 Task: Add a condition where "Type Is Task" in recently solved tickets.
Action: Mouse moved to (122, 434)
Screenshot: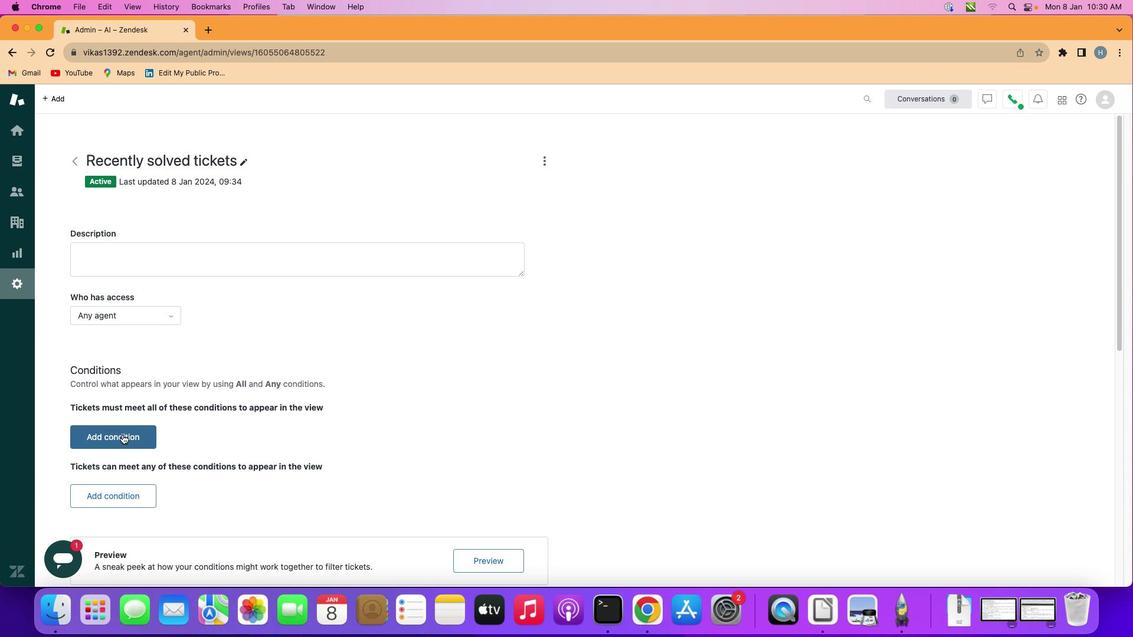 
Action: Mouse pressed left at (122, 434)
Screenshot: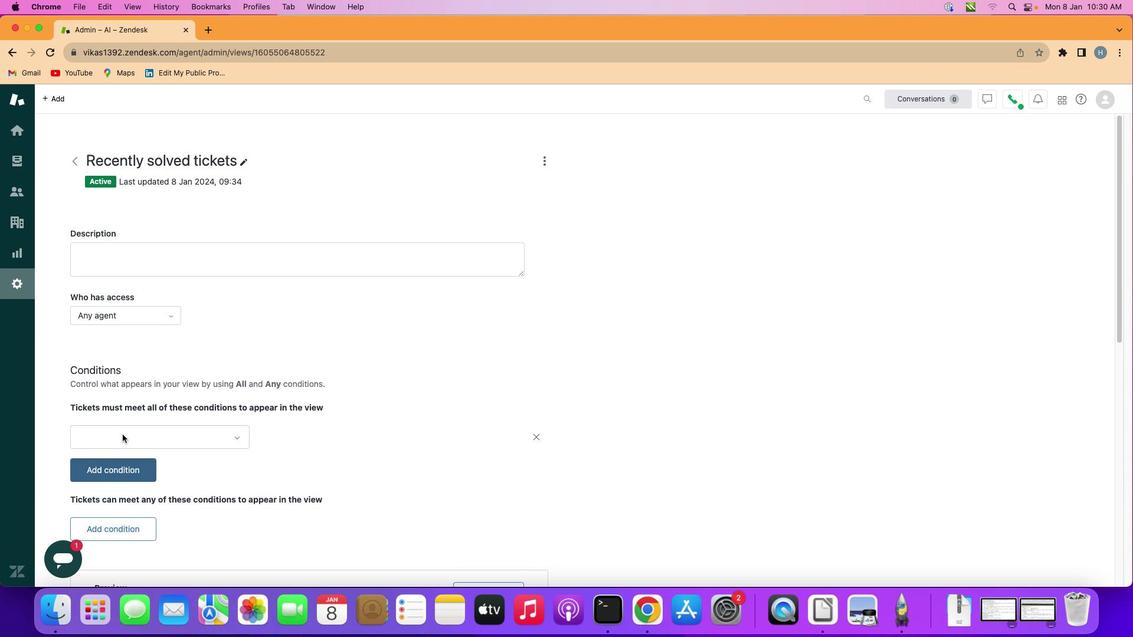 
Action: Mouse moved to (217, 438)
Screenshot: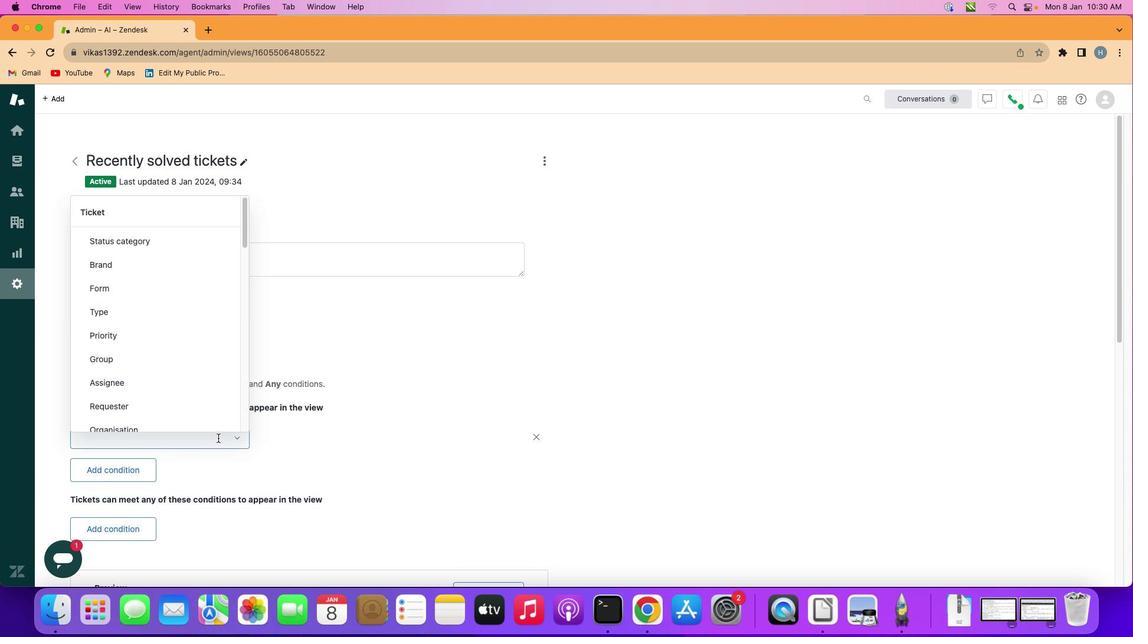 
Action: Mouse pressed left at (217, 438)
Screenshot: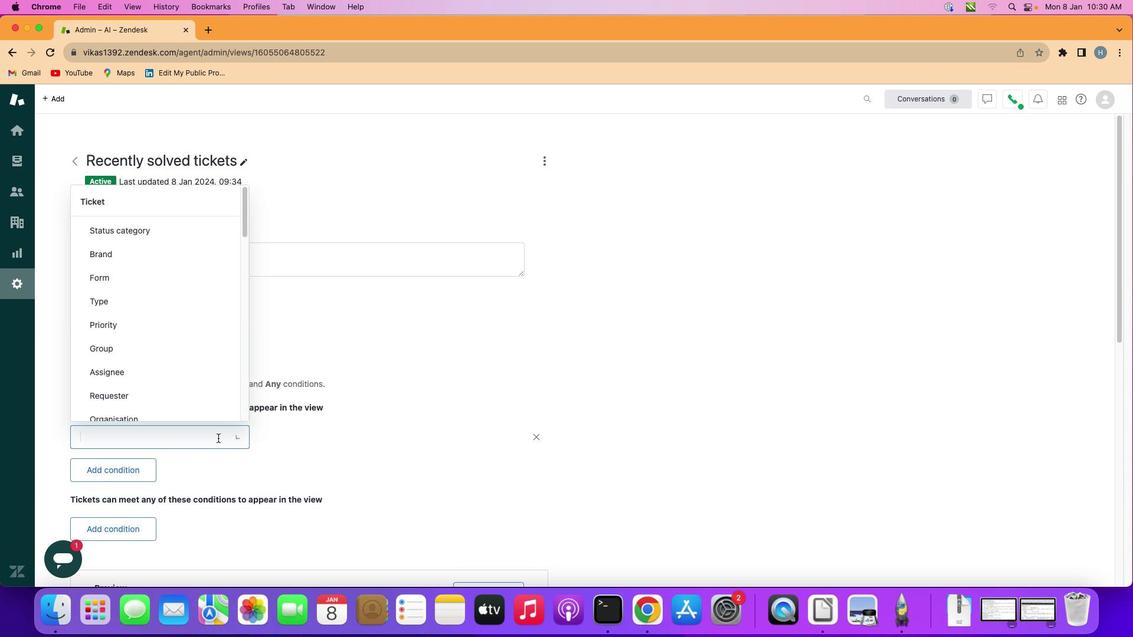 
Action: Mouse moved to (204, 305)
Screenshot: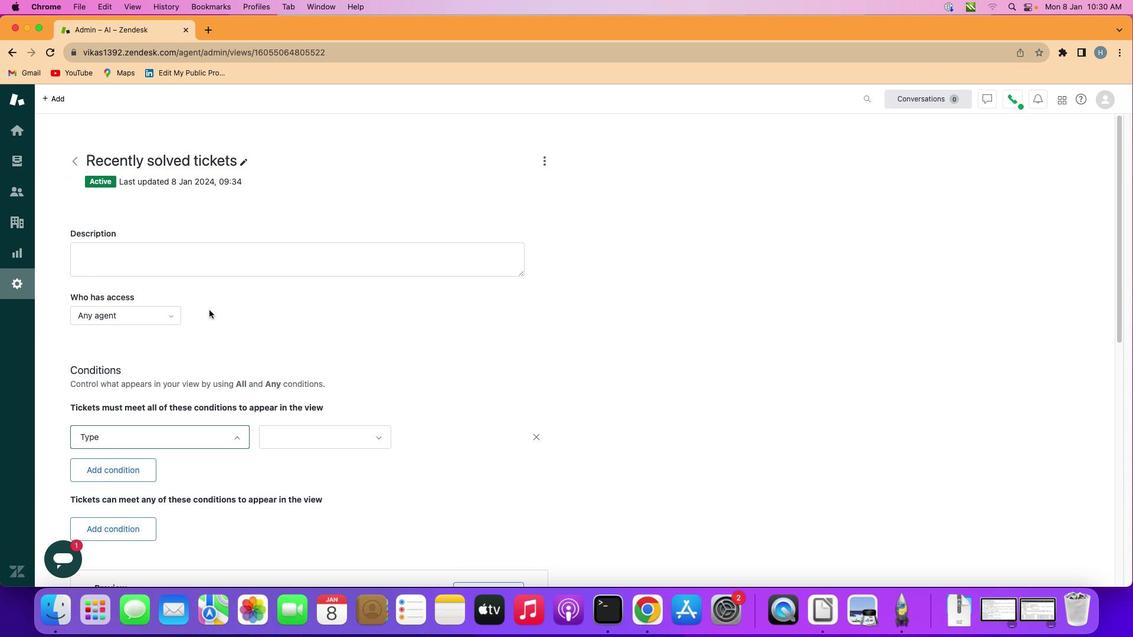 
Action: Mouse pressed left at (204, 305)
Screenshot: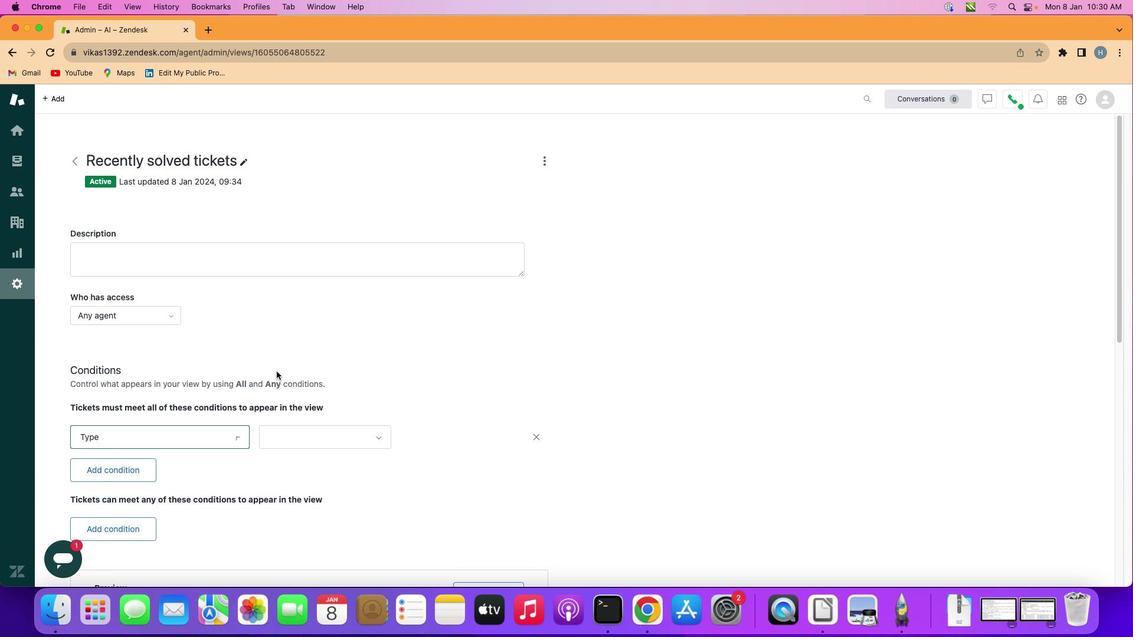 
Action: Mouse moved to (345, 436)
Screenshot: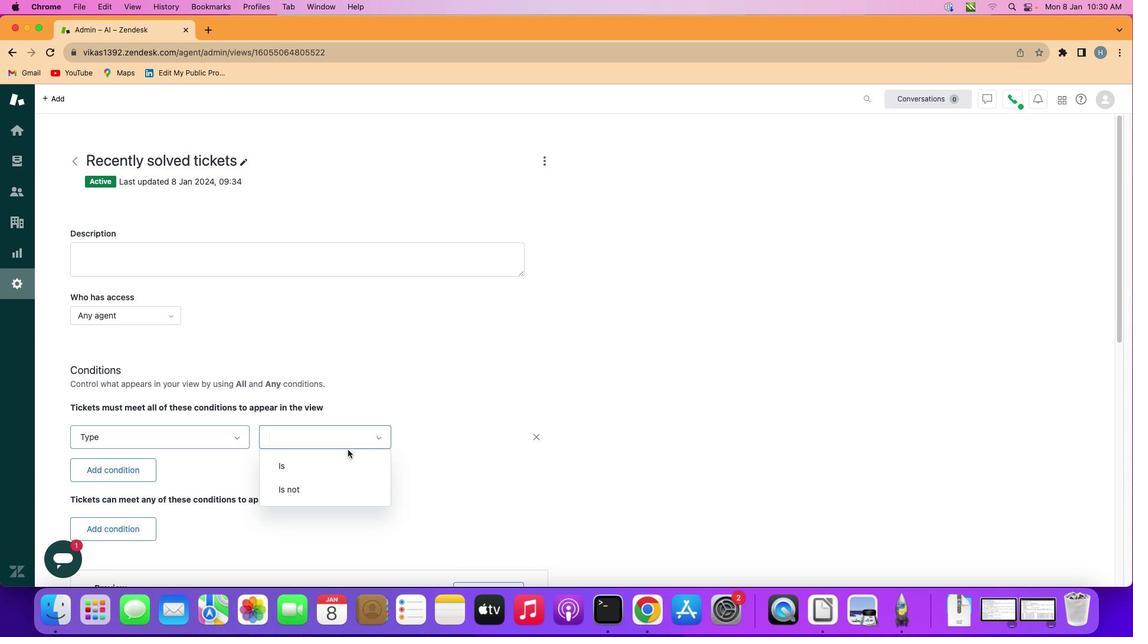 
Action: Mouse pressed left at (345, 436)
Screenshot: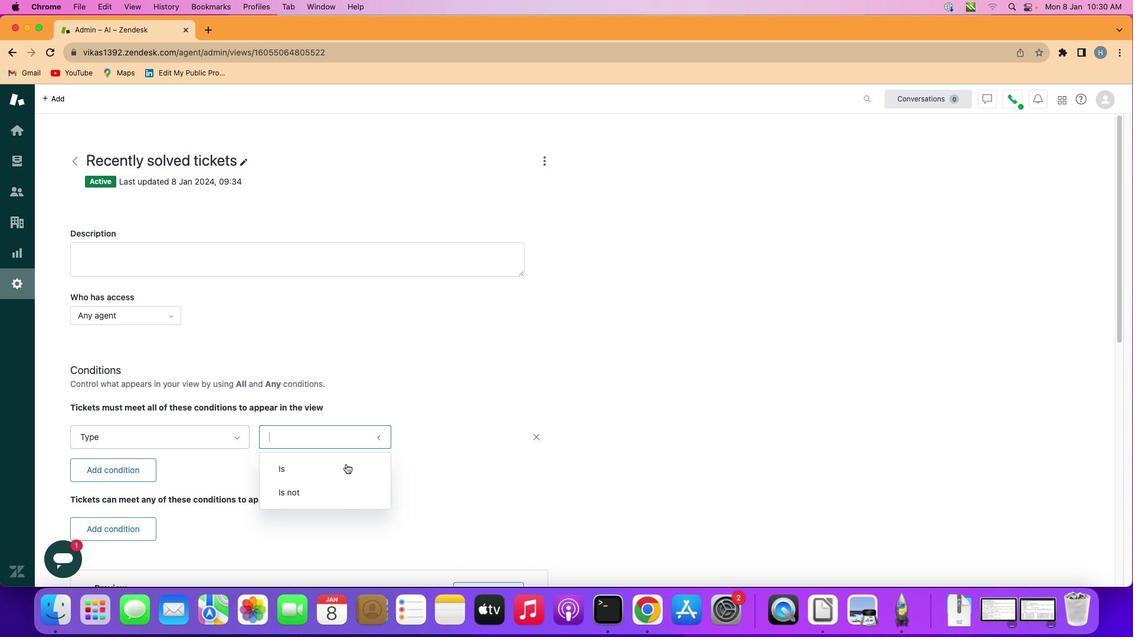 
Action: Mouse moved to (344, 467)
Screenshot: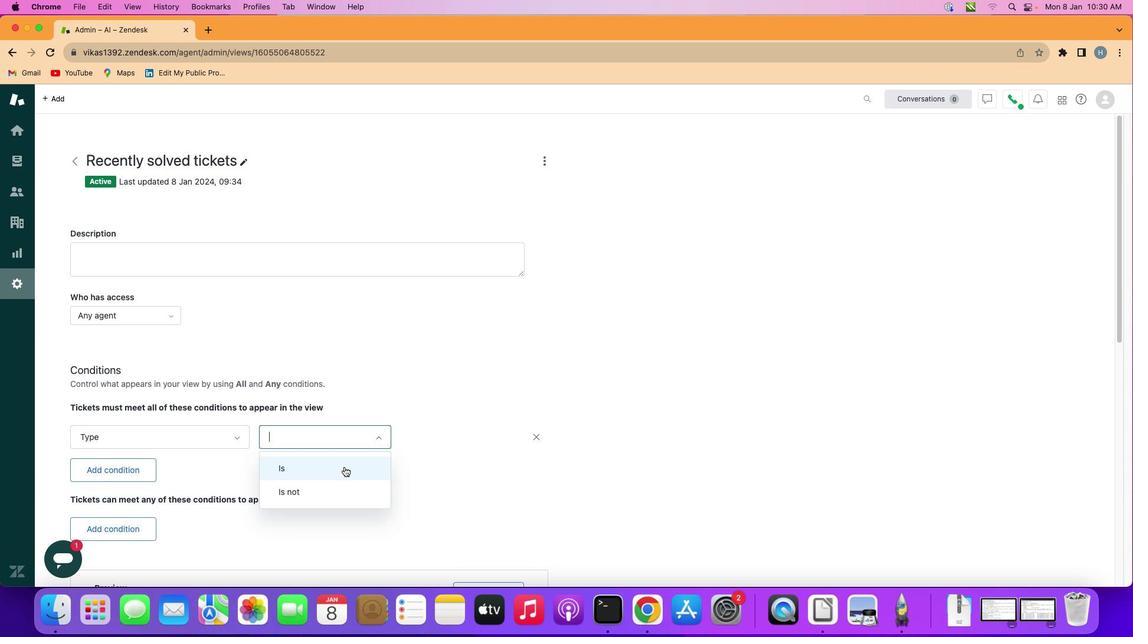 
Action: Mouse pressed left at (344, 467)
Screenshot: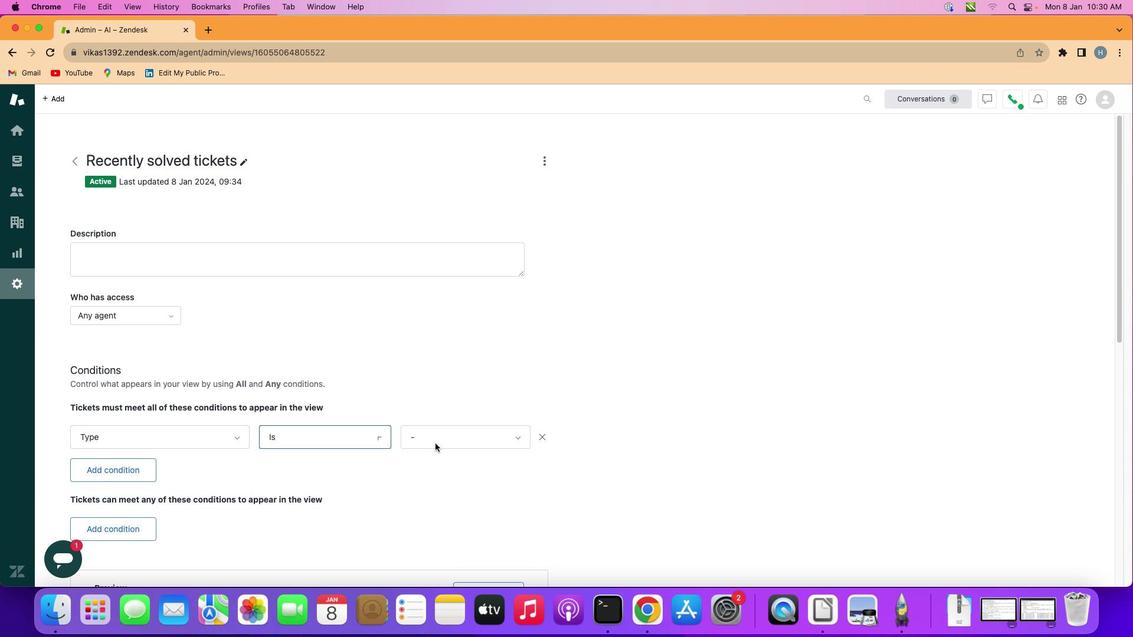 
Action: Mouse moved to (477, 431)
Screenshot: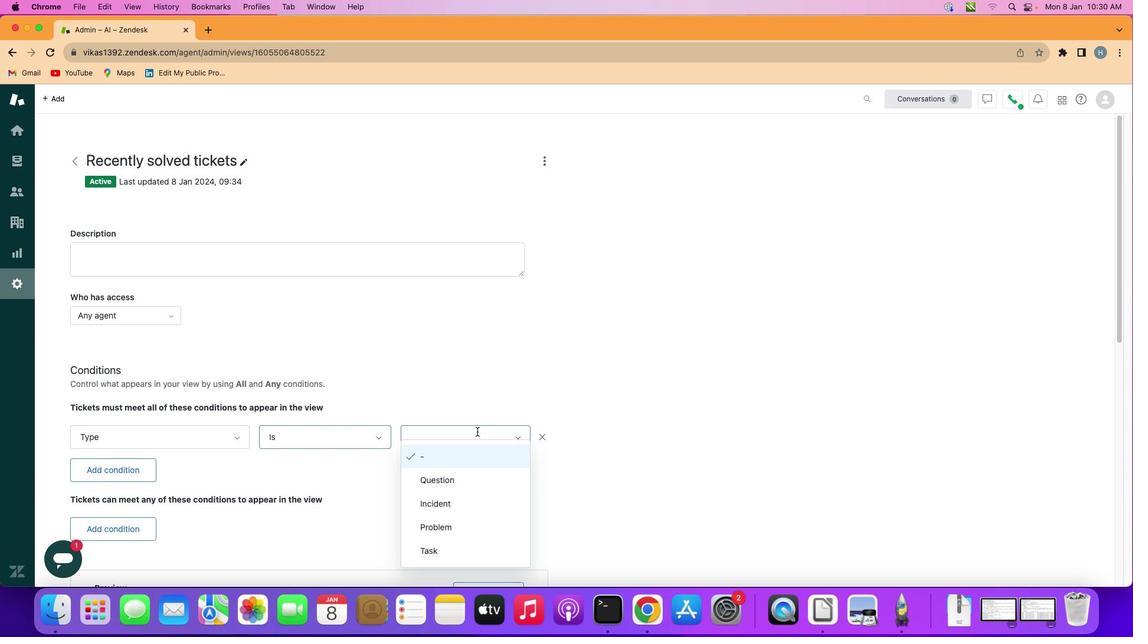 
Action: Mouse pressed left at (477, 431)
Screenshot: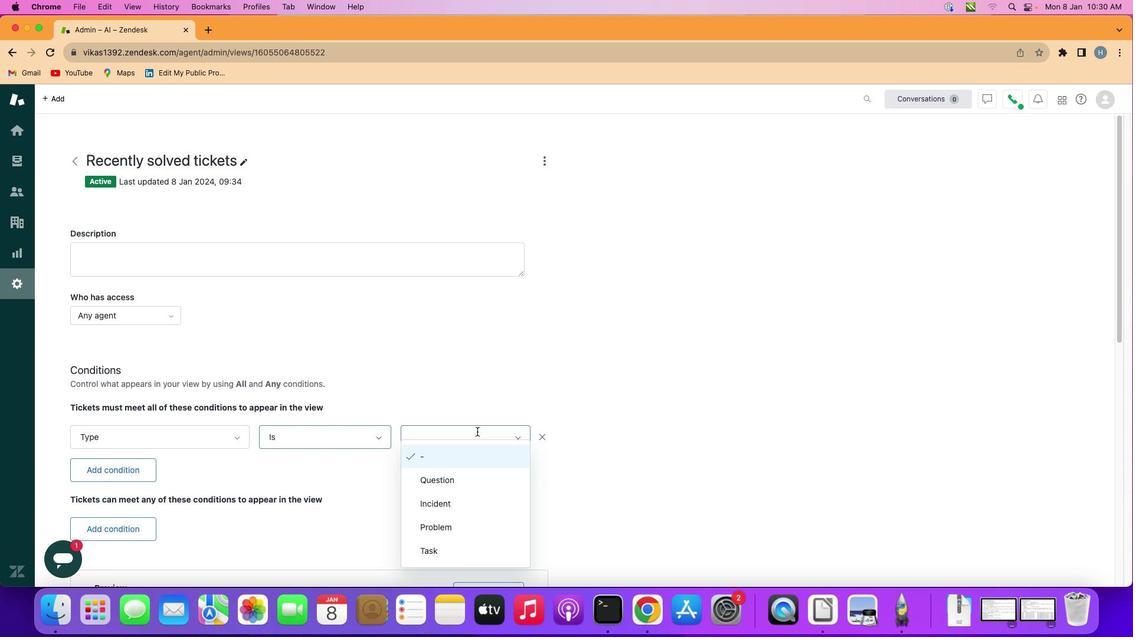 
Action: Mouse moved to (468, 563)
Screenshot: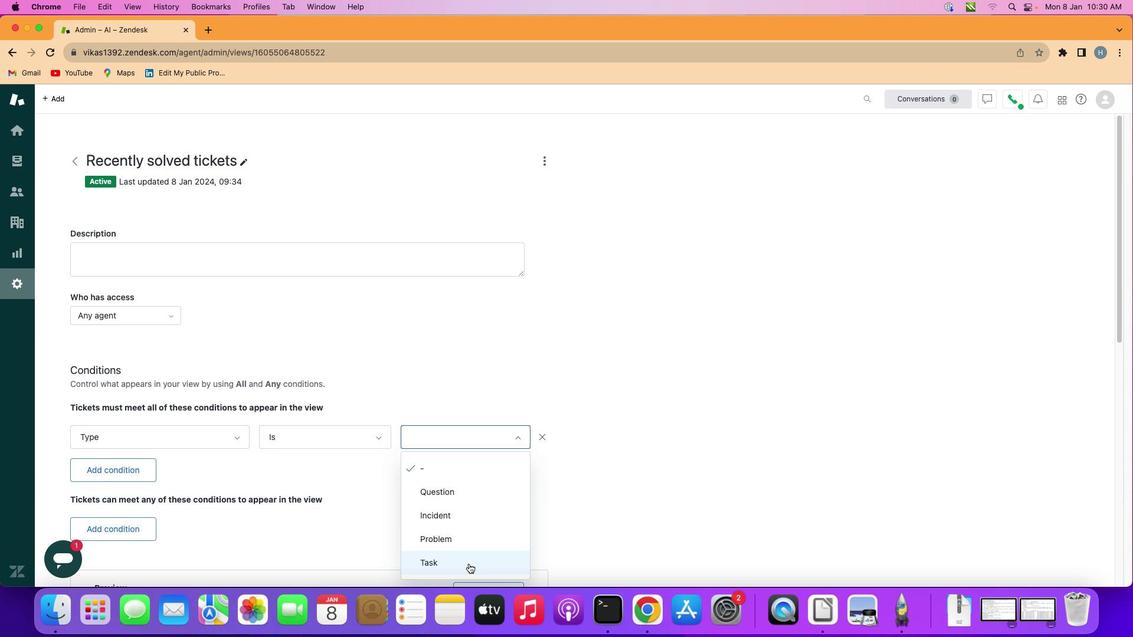 
Action: Mouse pressed left at (468, 563)
Screenshot: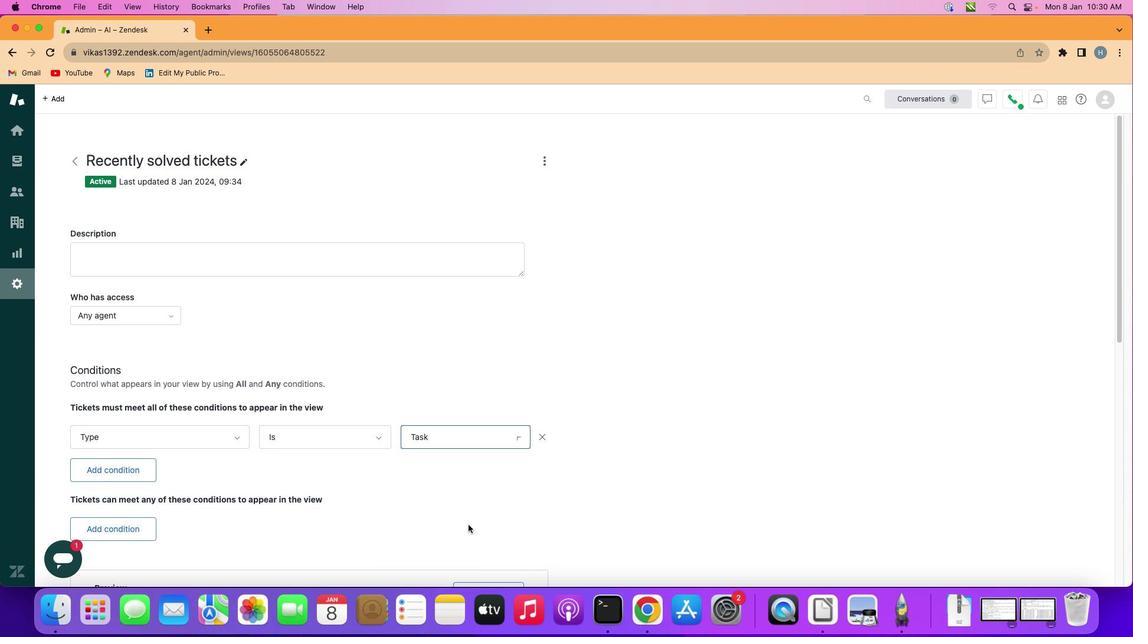 
Action: Mouse moved to (469, 502)
Screenshot: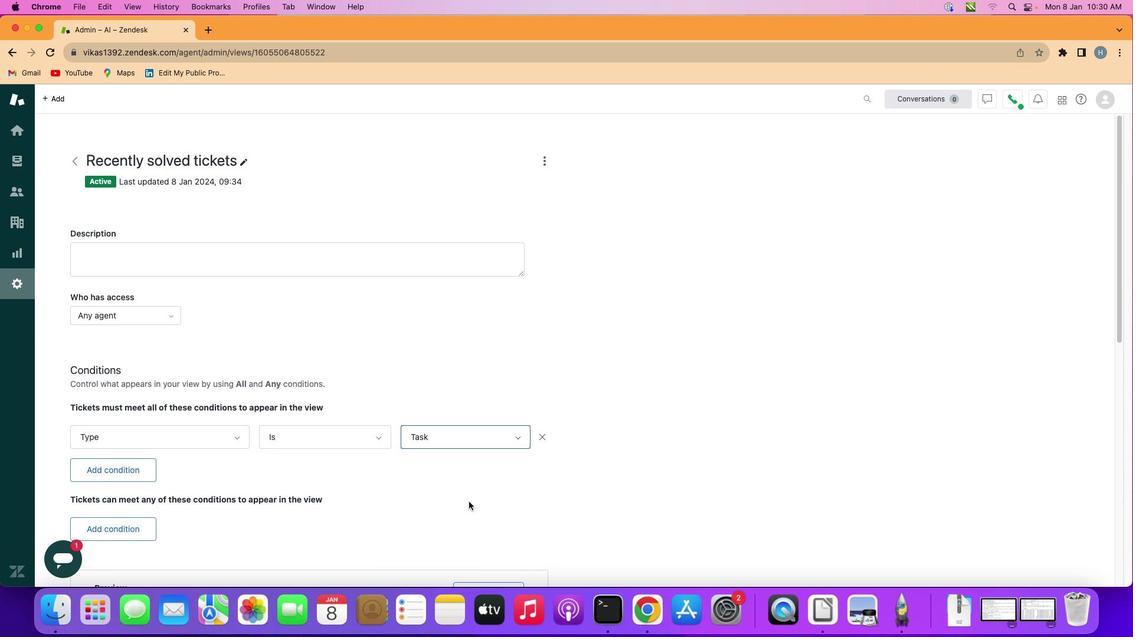 
